Task: Move the task Improve website accessibility for users with visual impairments to the section To-Do in the project TractLine and sort the tasks in the project by Due Date.
Action: Mouse moved to (364, 249)
Screenshot: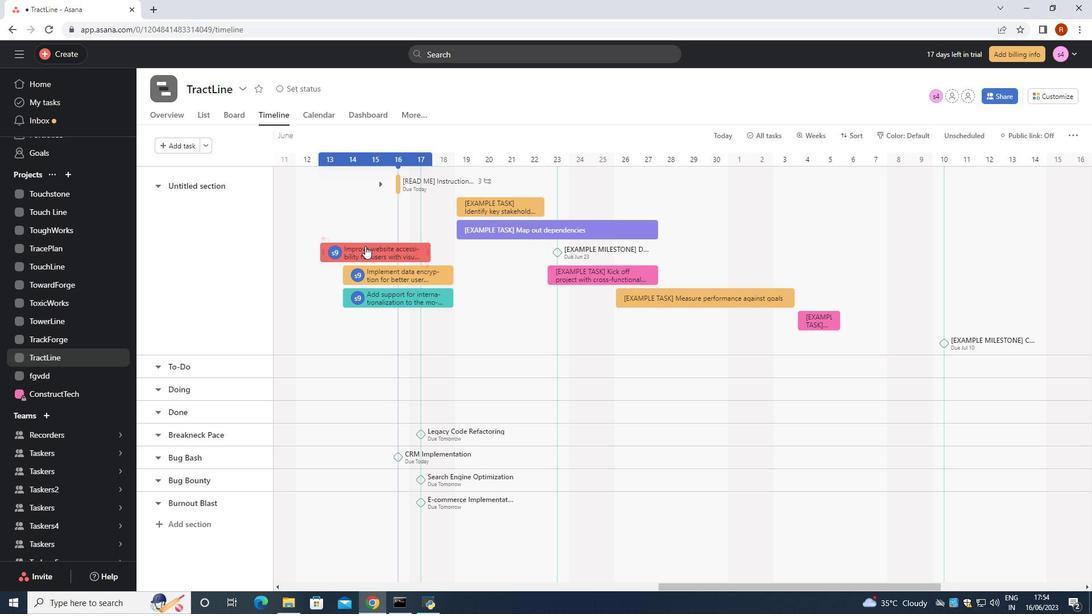
Action: Mouse pressed left at (364, 249)
Screenshot: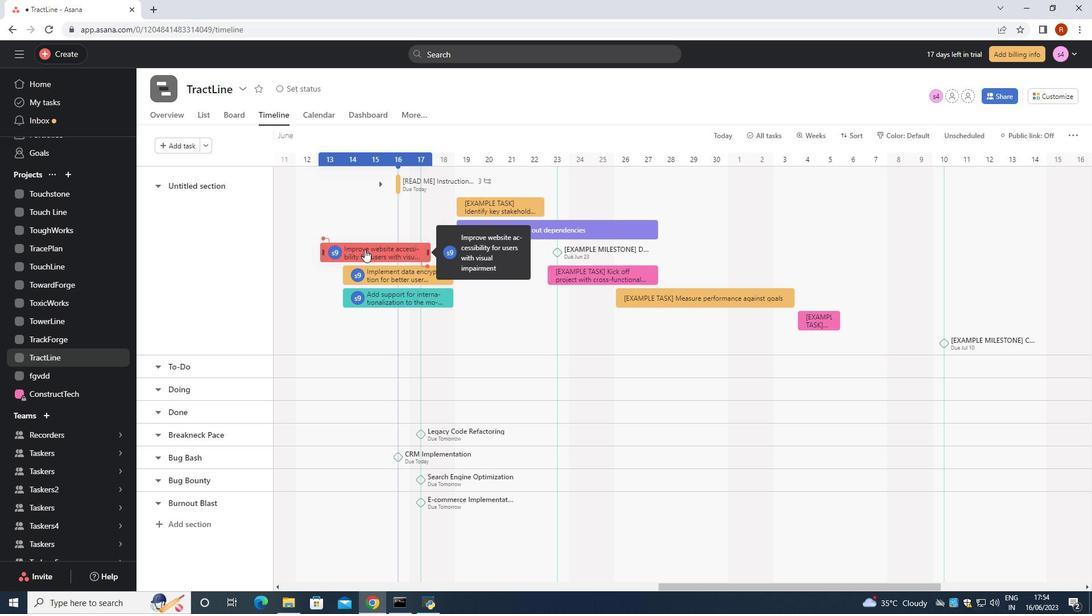 
Action: Mouse moved to (860, 132)
Screenshot: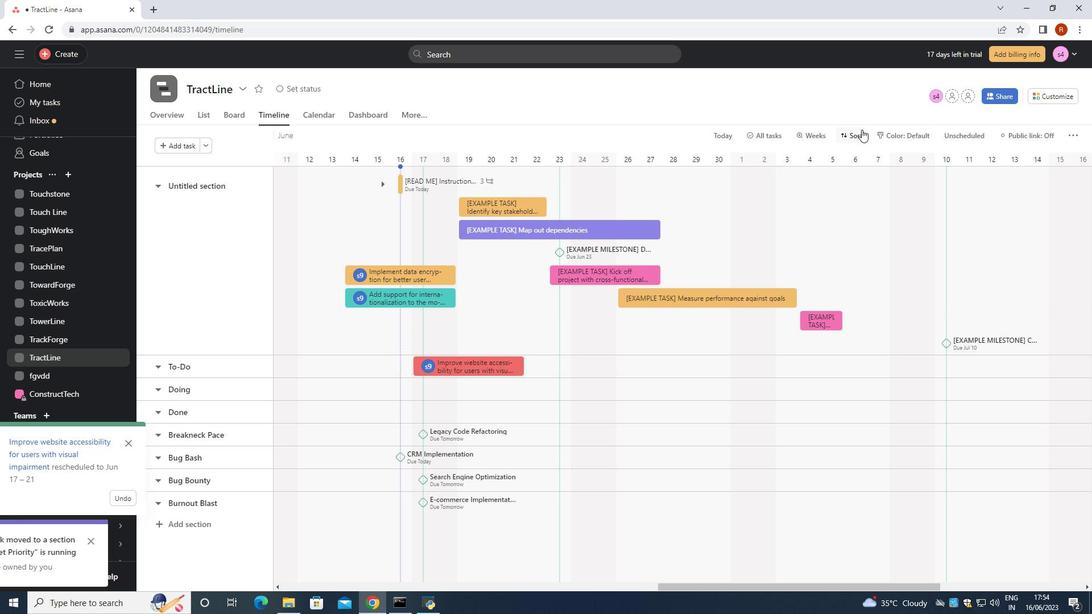 
Action: Mouse pressed left at (860, 132)
Screenshot: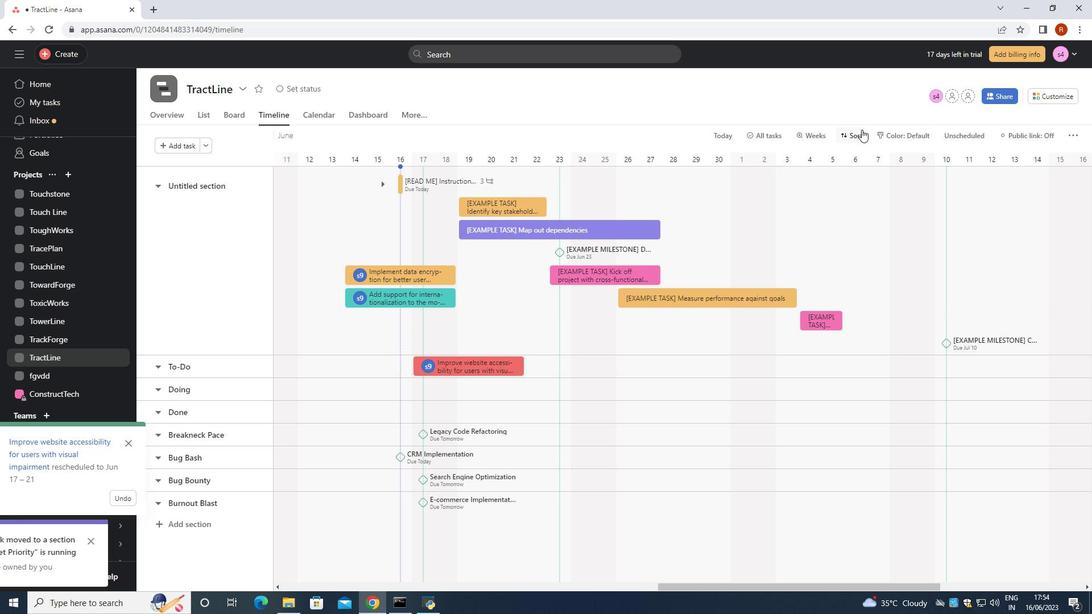 
Action: Mouse moved to (872, 201)
Screenshot: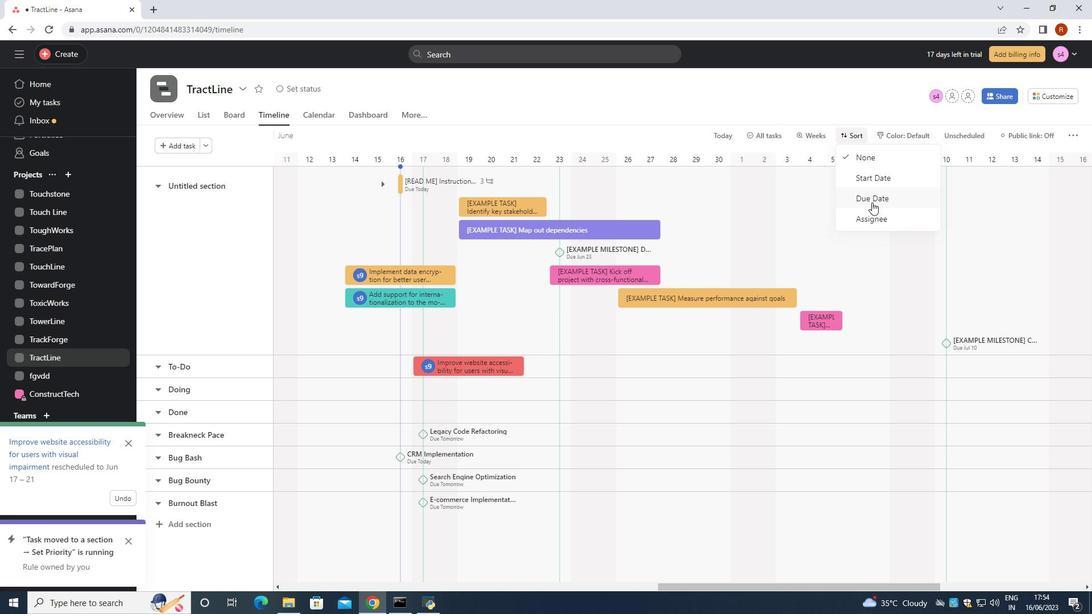
Action: Mouse pressed left at (872, 201)
Screenshot: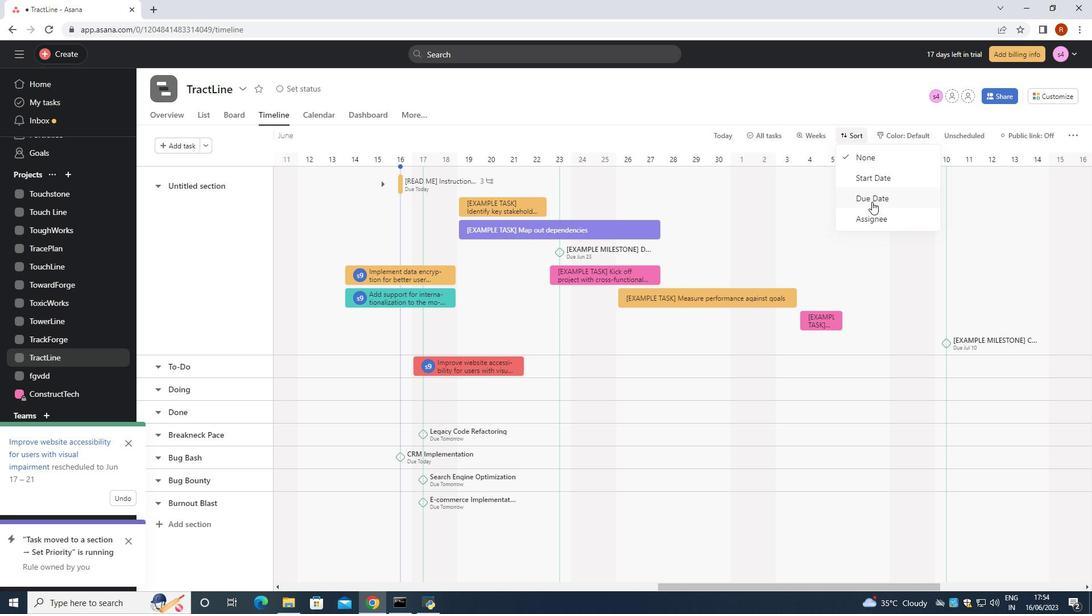 
Action: Mouse moved to (724, 289)
Screenshot: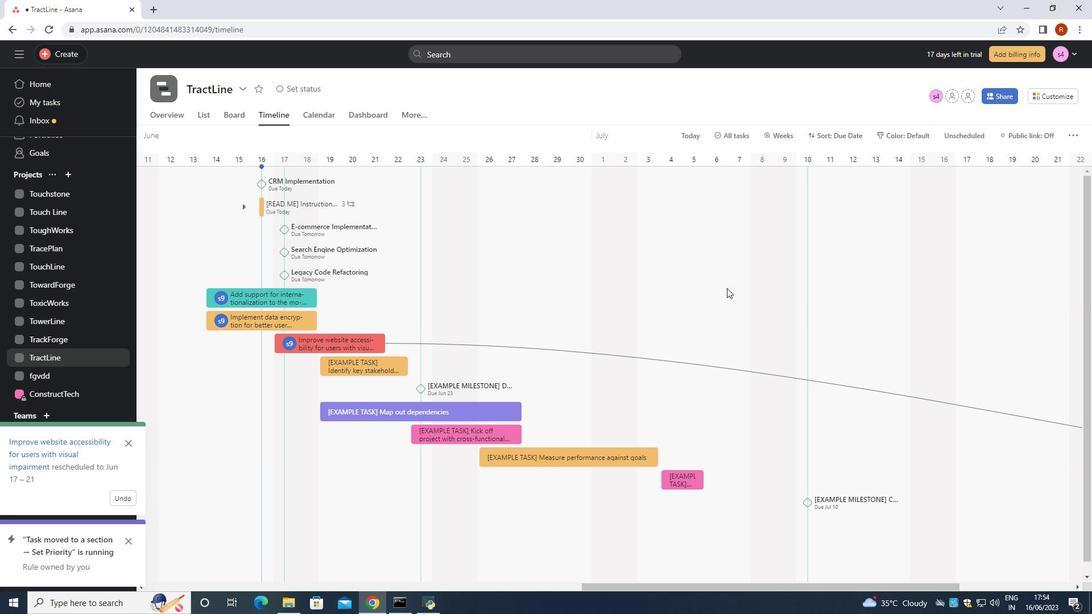 
